 Task: Change your location to the United Kingdom.
Action: Mouse moved to (51, 54)
Screenshot: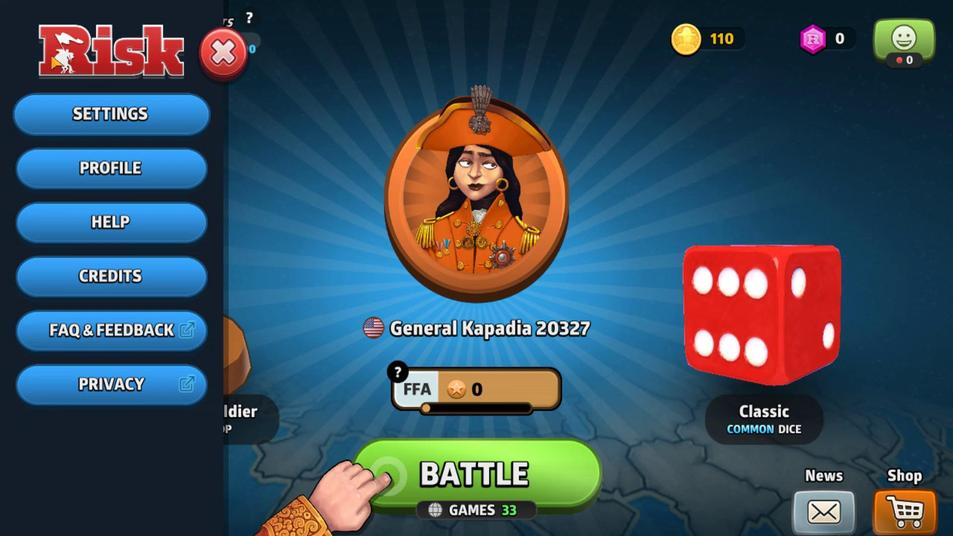 
Action: Mouse pressed left at (51, 54)
Screenshot: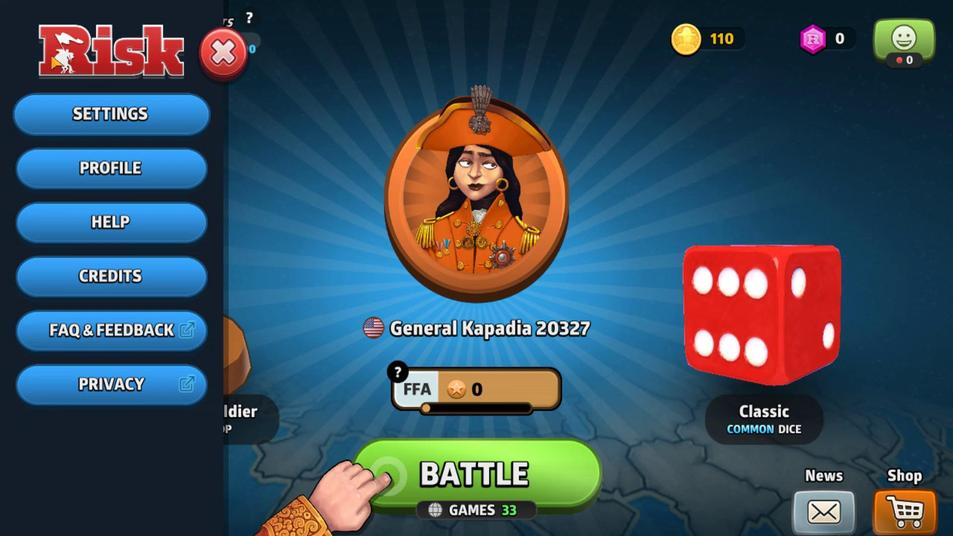 
Action: Mouse moved to (101, 116)
Screenshot: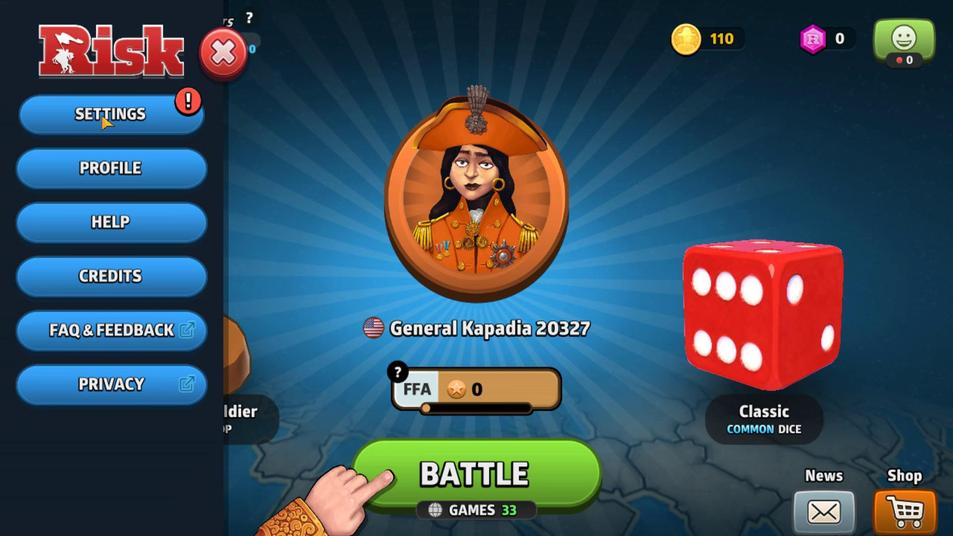
Action: Mouse pressed left at (101, 116)
Screenshot: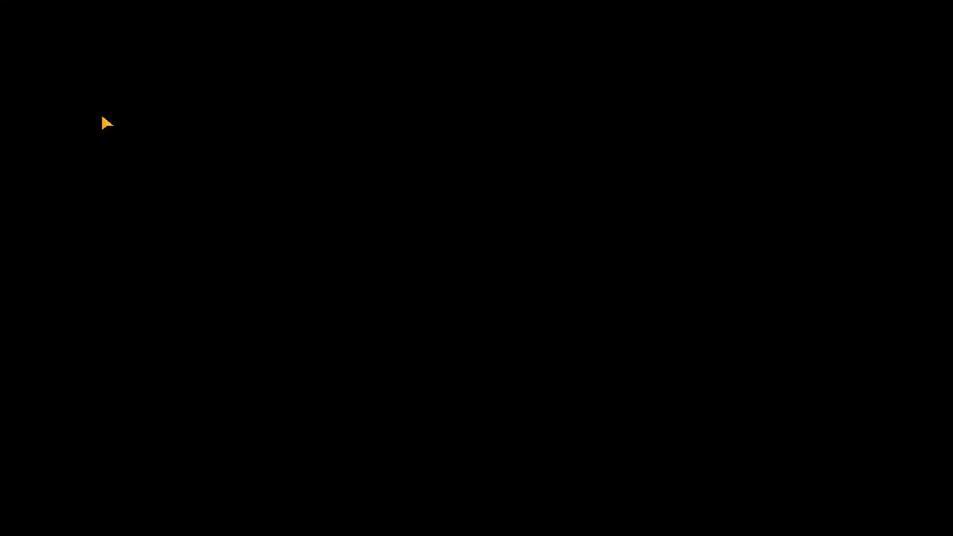 
Action: Mouse moved to (667, 168)
Screenshot: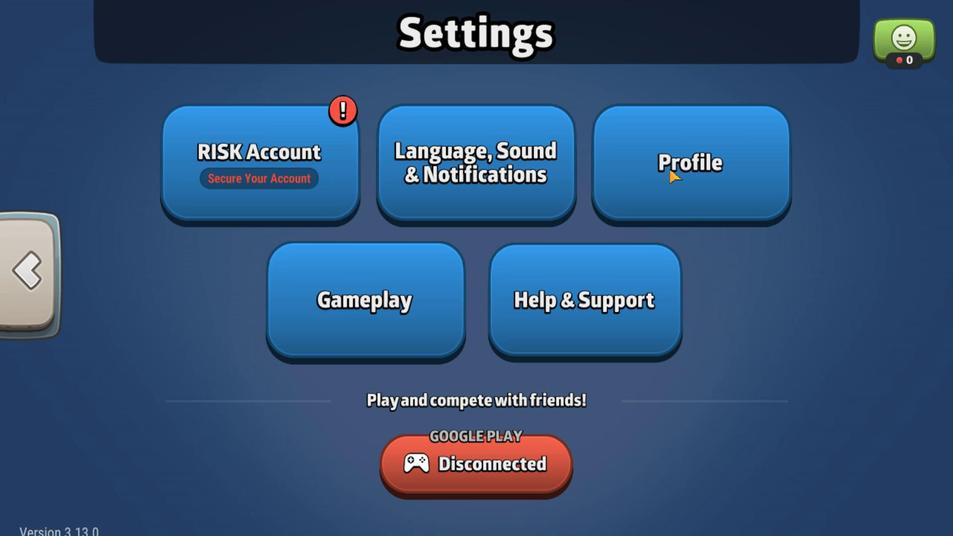 
Action: Mouse pressed left at (667, 168)
Screenshot: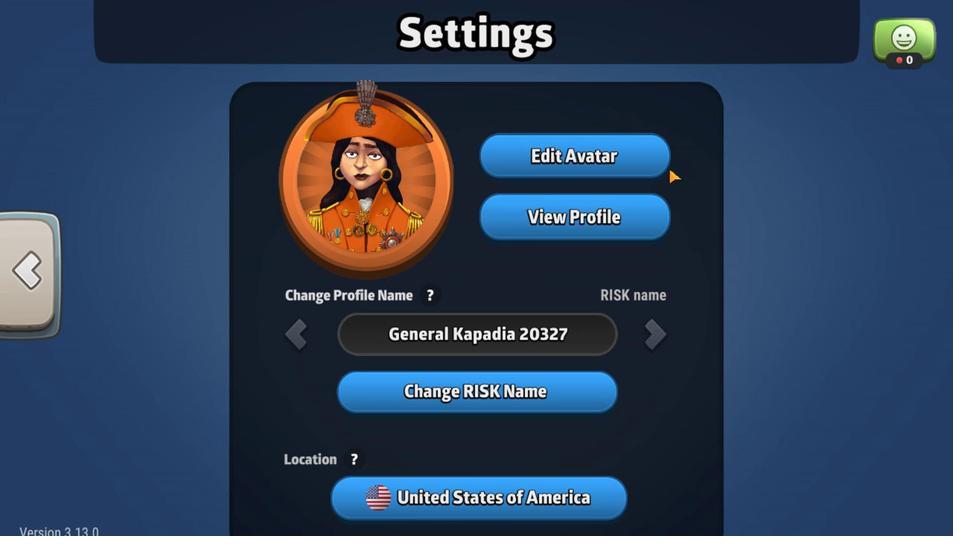 
Action: Mouse moved to (584, 397)
Screenshot: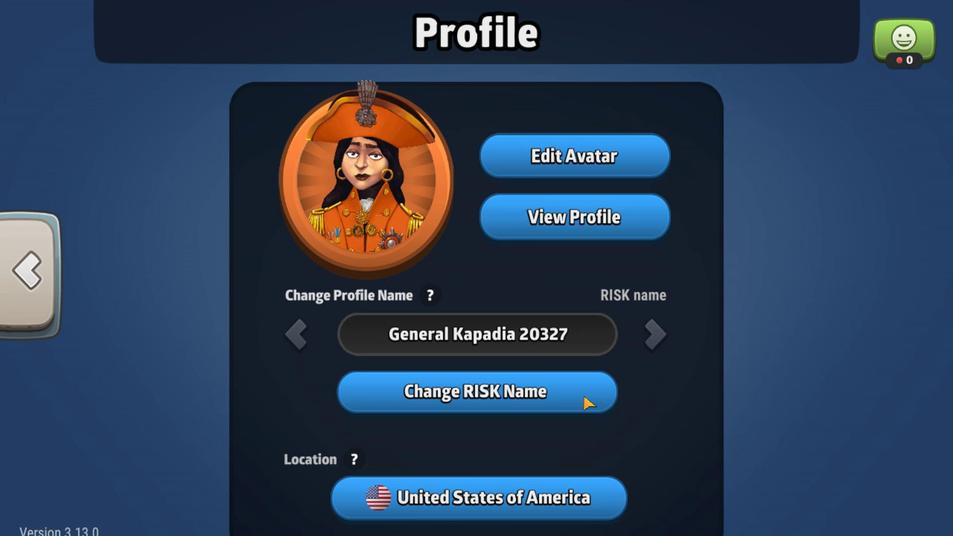 
Action: Mouse scrolled (584, 397) with delta (0, 0)
Screenshot: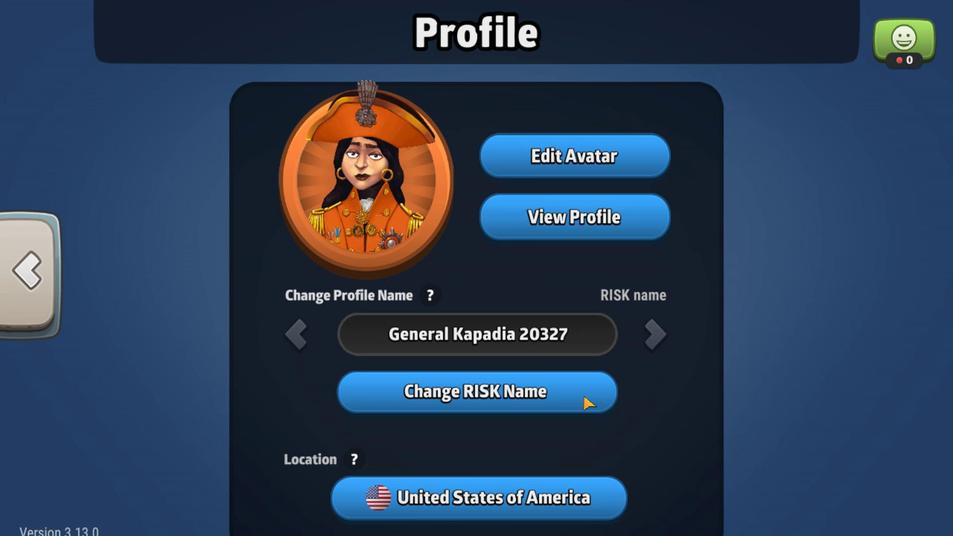 
Action: Mouse scrolled (584, 397) with delta (0, 0)
Screenshot: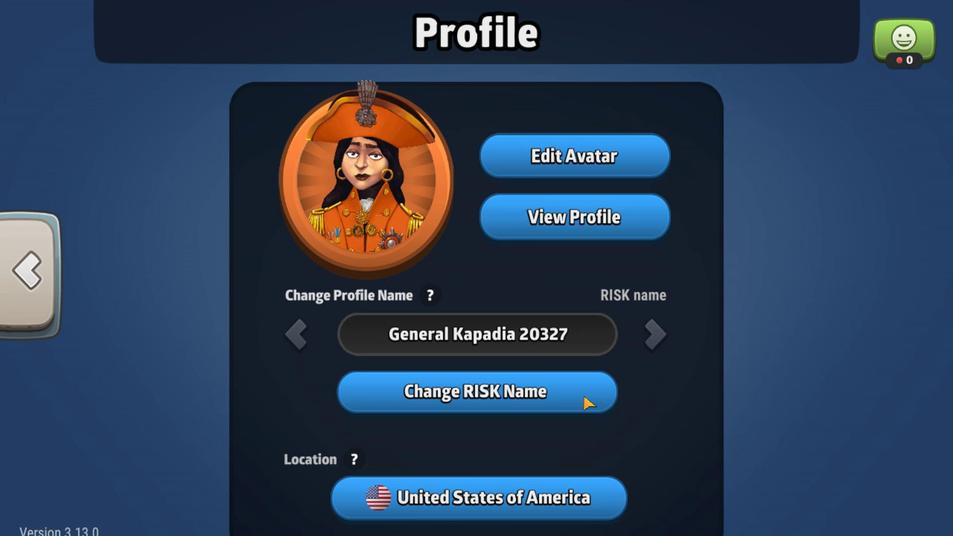 
Action: Mouse moved to (446, 450)
Screenshot: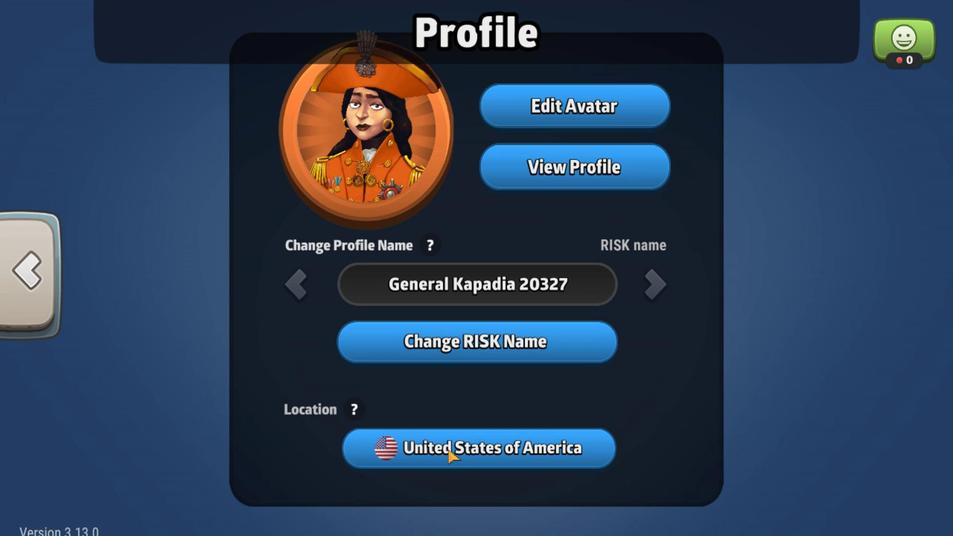 
Action: Mouse pressed left at (446, 450)
Screenshot: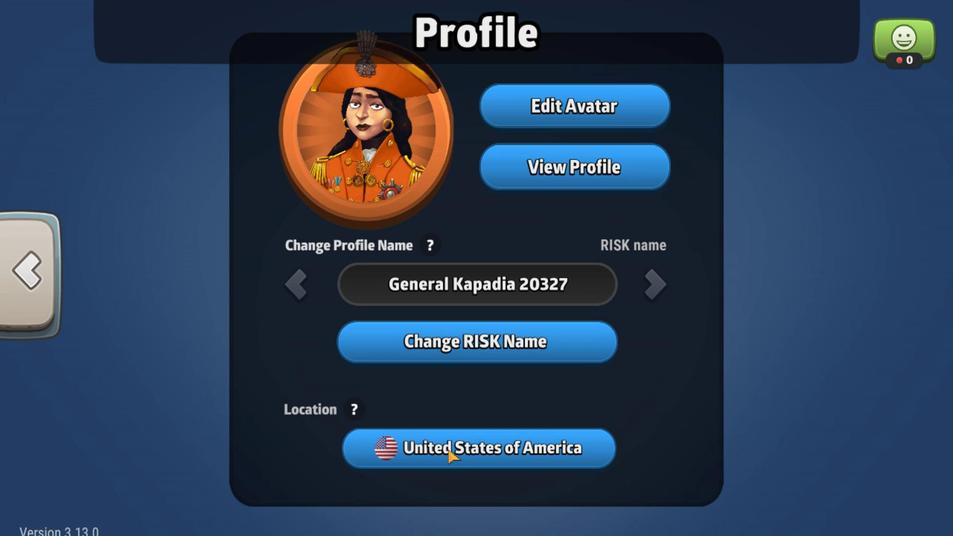 
Action: Mouse moved to (604, 271)
Screenshot: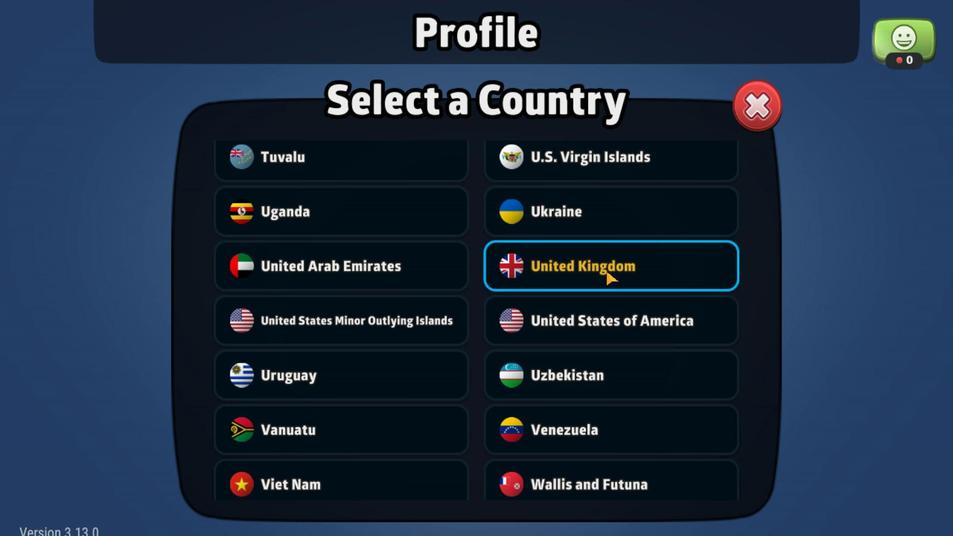 
Action: Mouse pressed left at (604, 271)
Screenshot: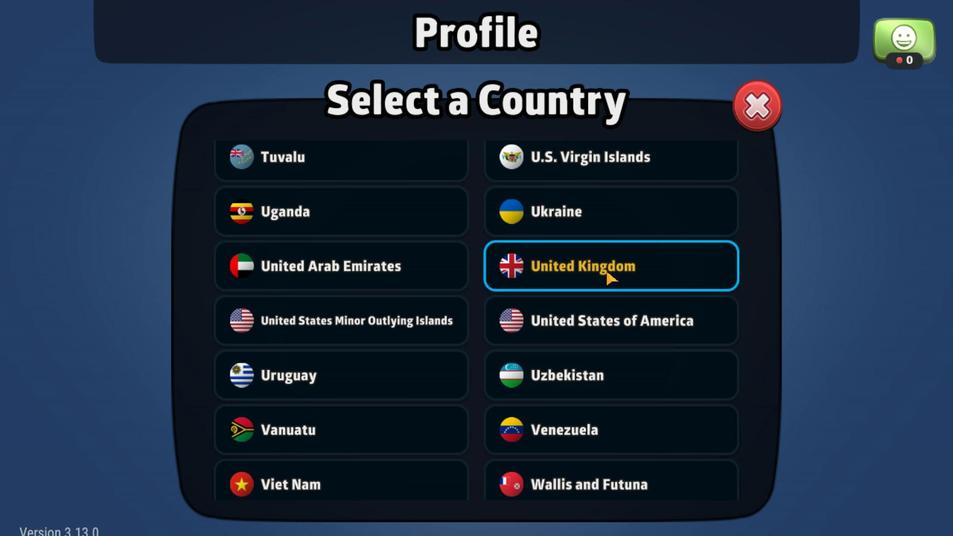 
